 Task: Filter calendar appointments by the 'Green category' color.
Action: Mouse moved to (23, 83)
Screenshot: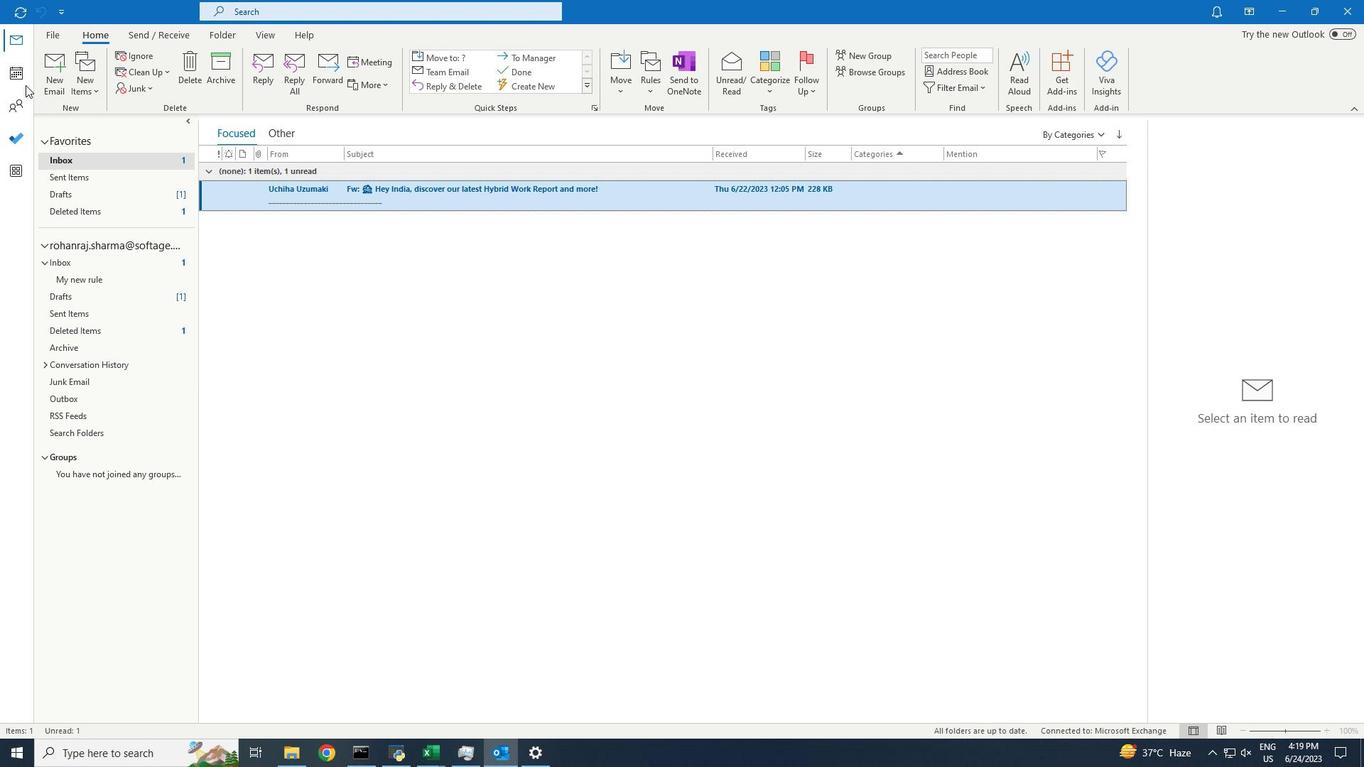 
Action: Mouse pressed left at (23, 83)
Screenshot: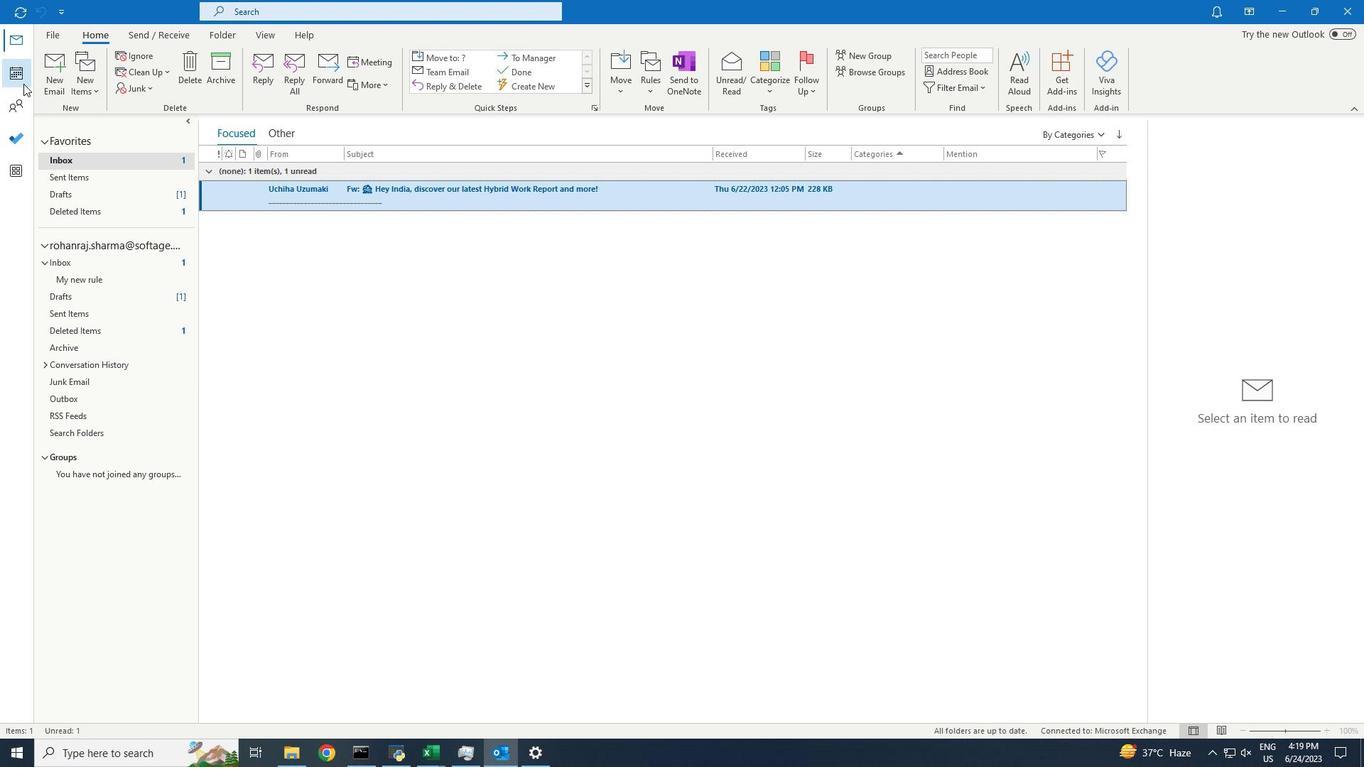 
Action: Mouse moved to (257, 30)
Screenshot: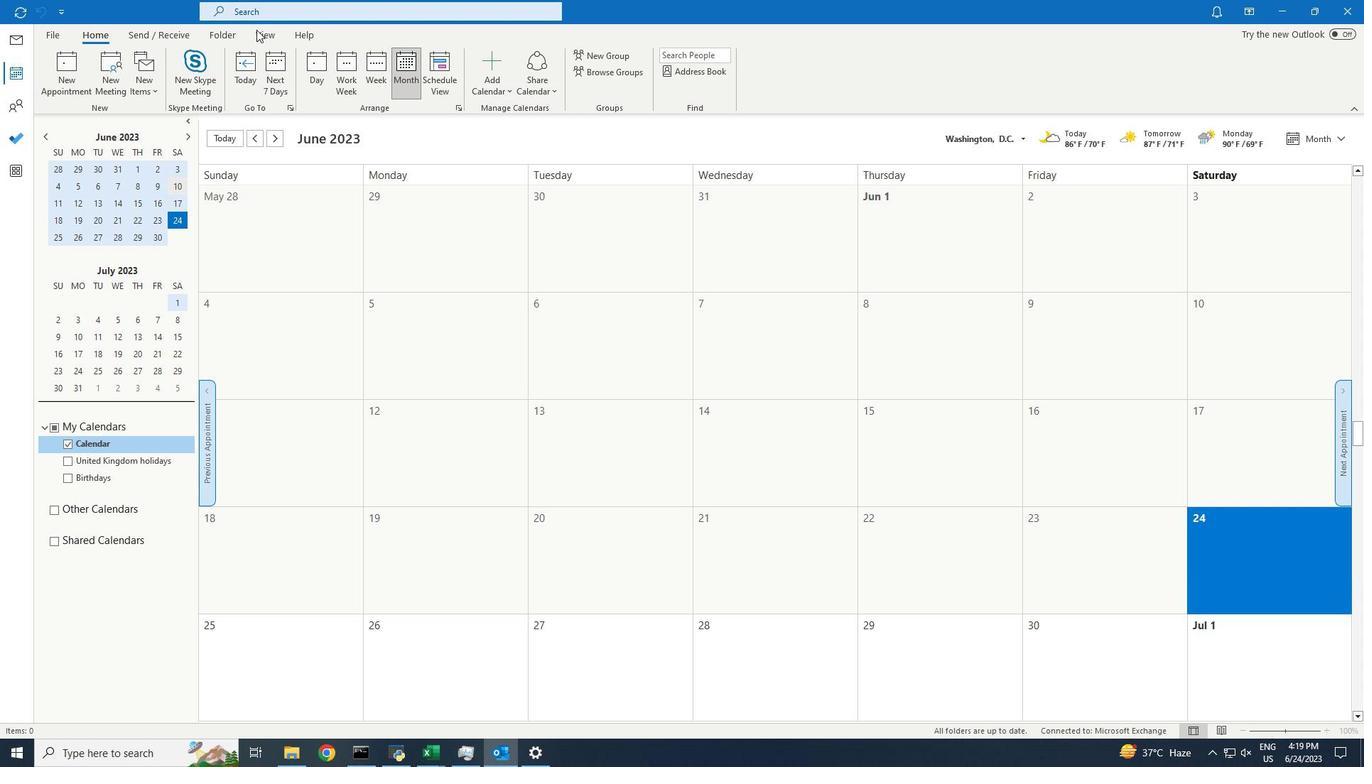 
Action: Mouse pressed left at (257, 30)
Screenshot: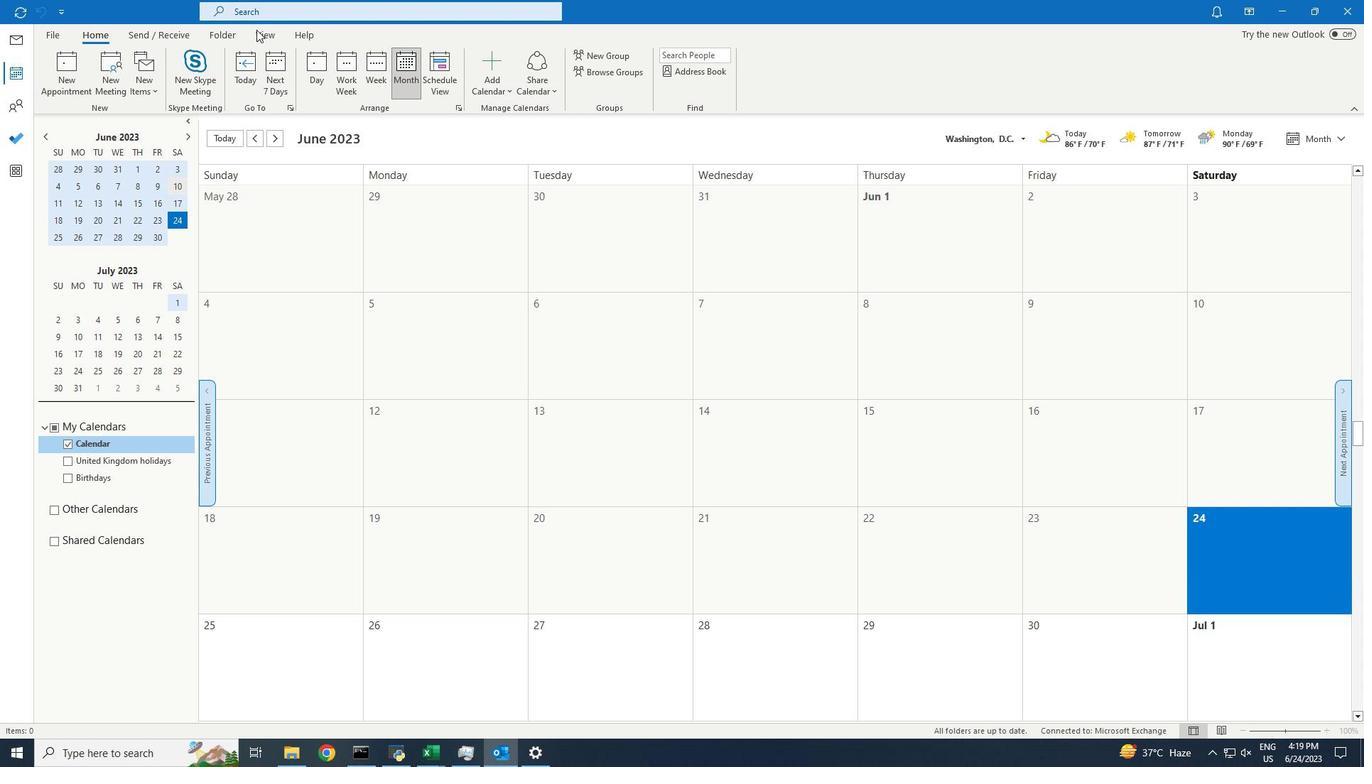 
Action: Mouse moved to (95, 77)
Screenshot: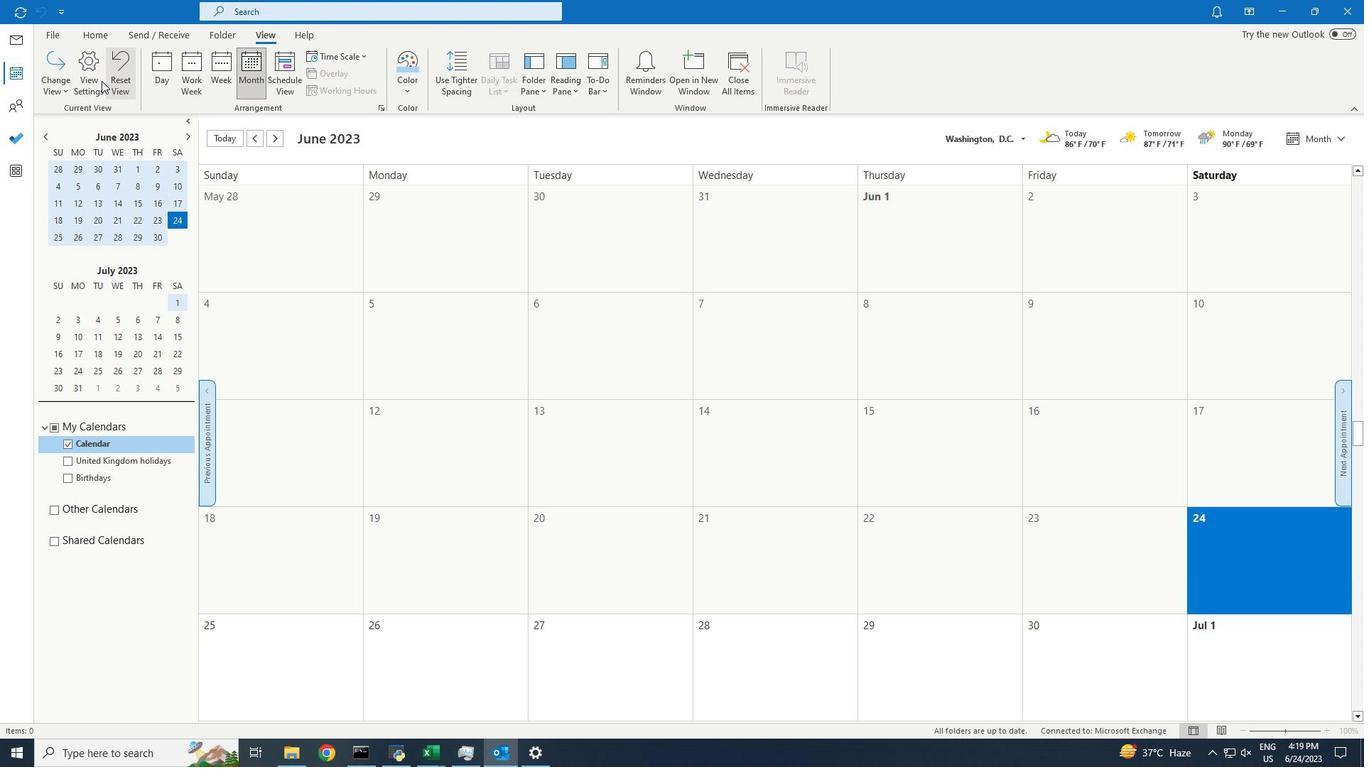 
Action: Mouse pressed left at (95, 77)
Screenshot: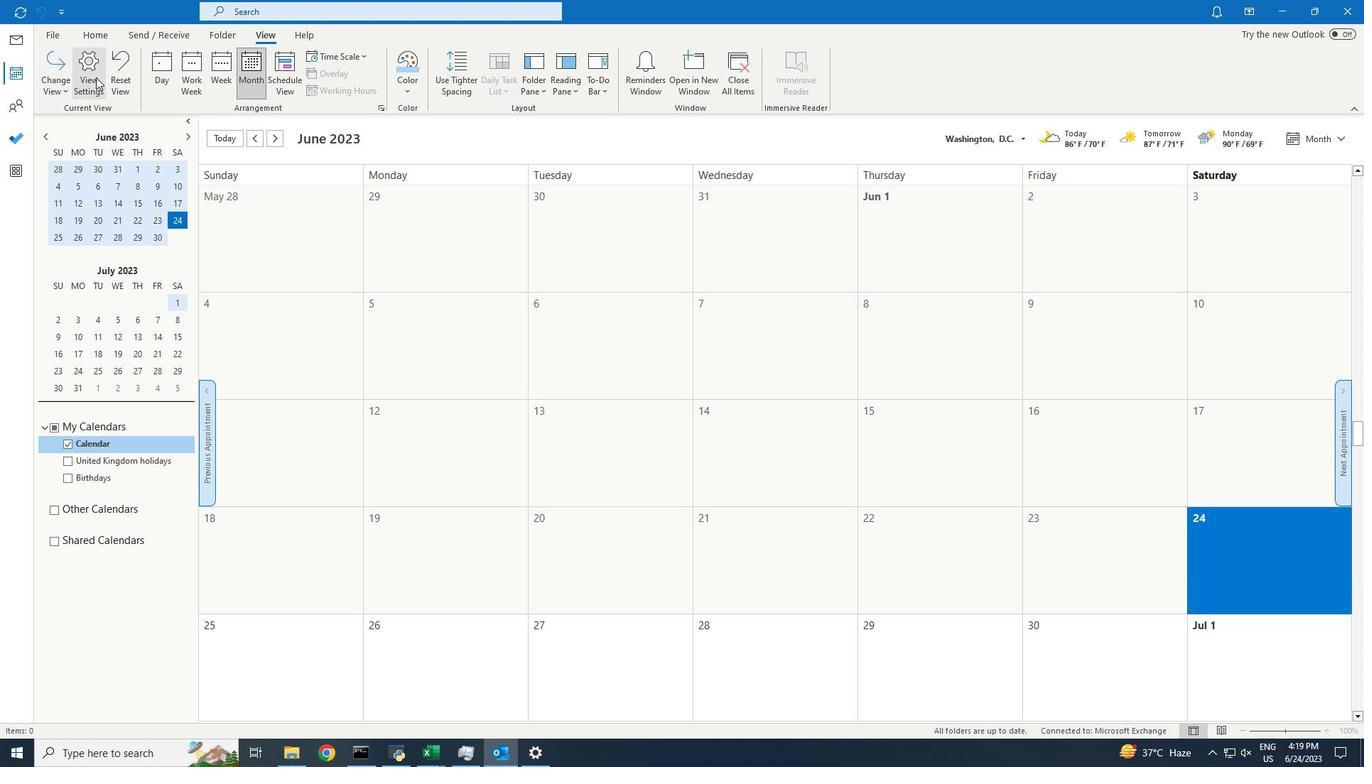 
Action: Mouse moved to (553, 365)
Screenshot: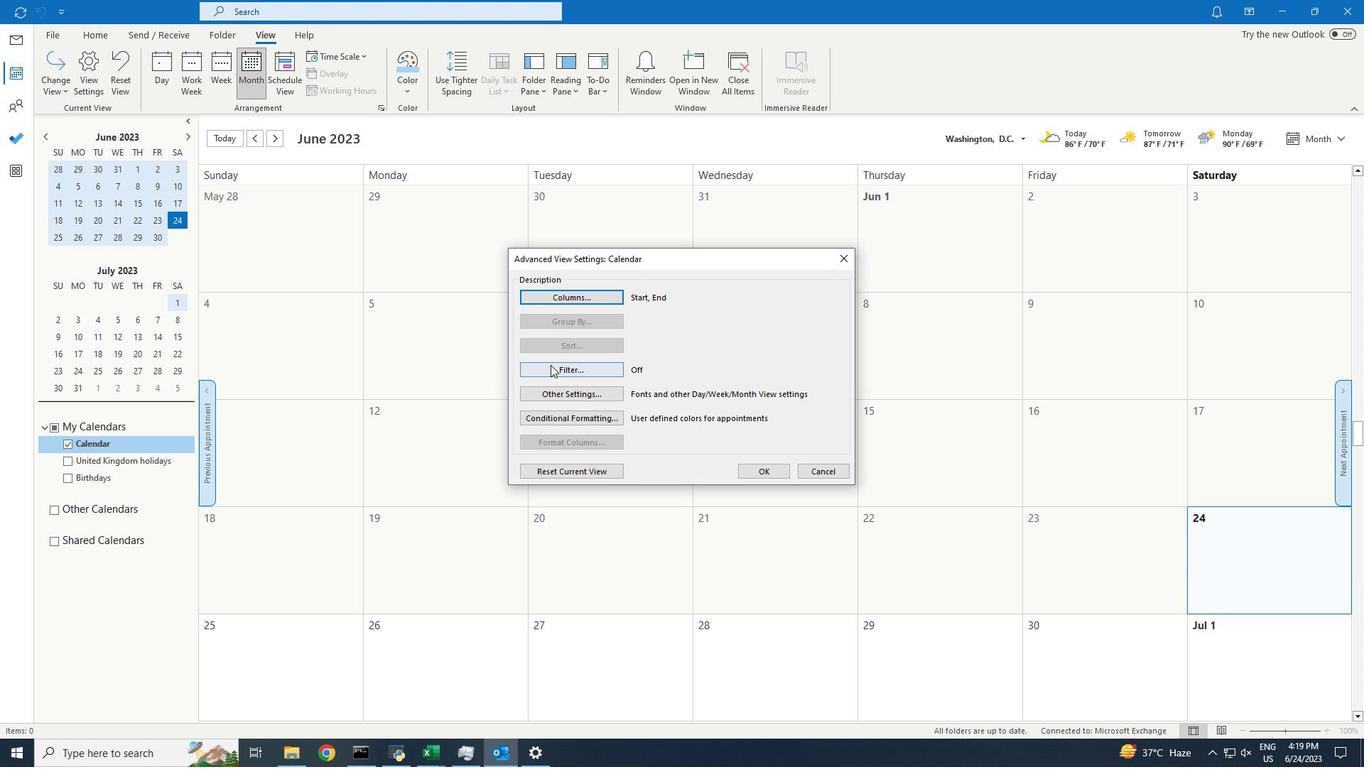 
Action: Mouse pressed left at (553, 365)
Screenshot: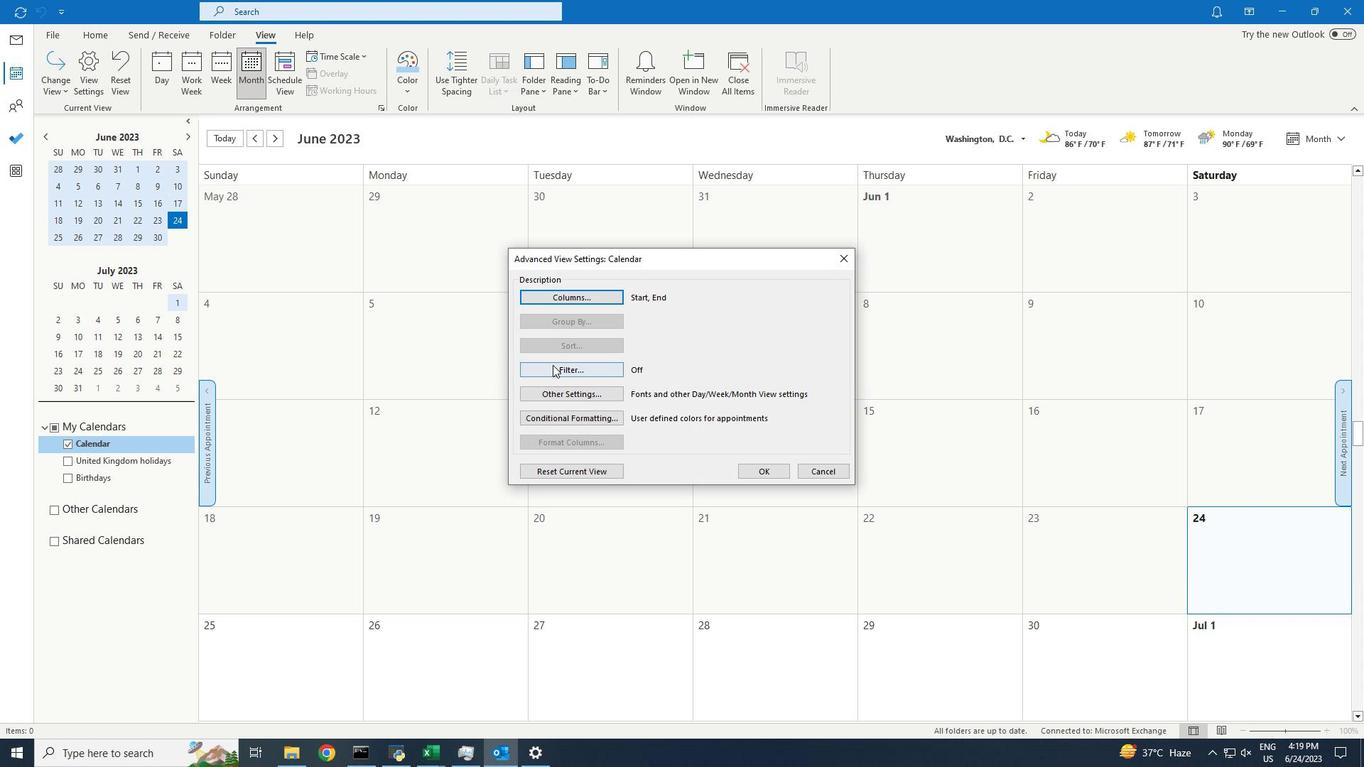 
Action: Mouse moved to (665, 294)
Screenshot: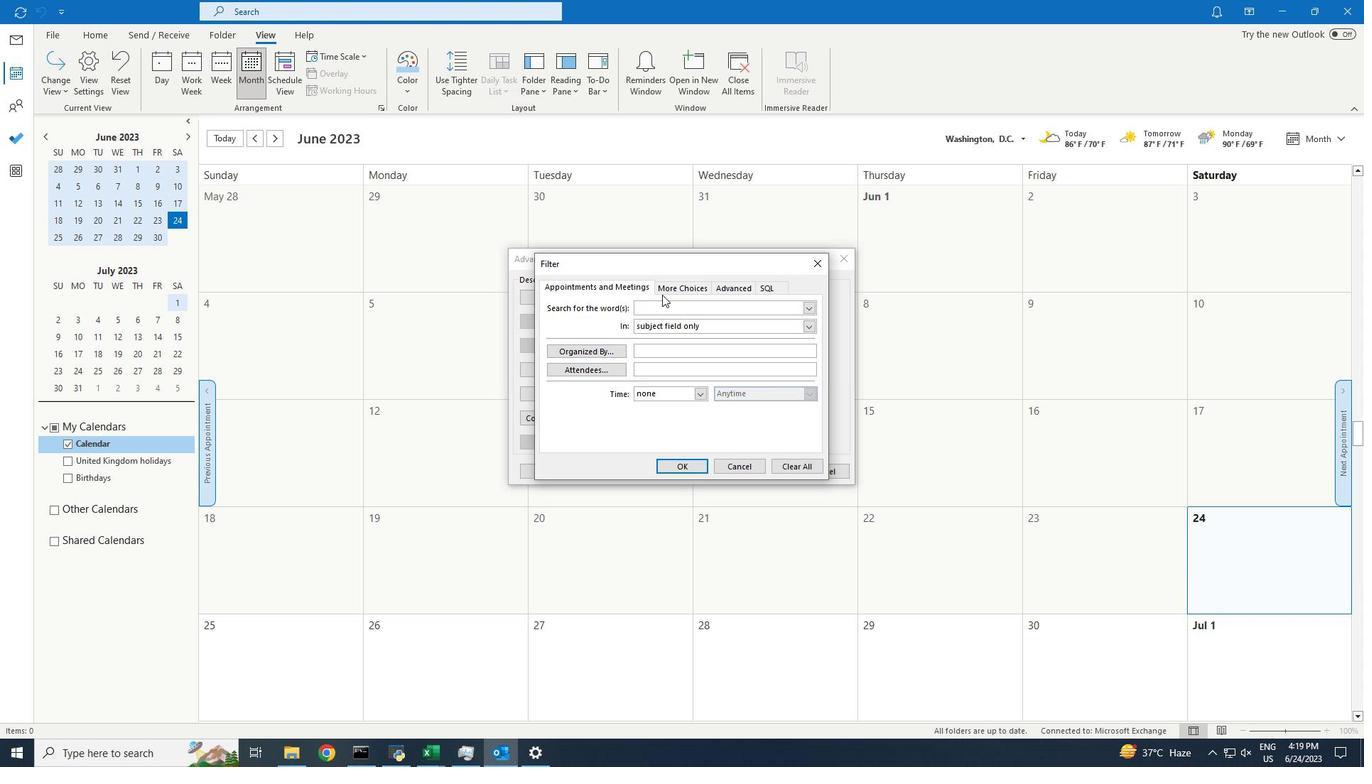 
Action: Mouse pressed left at (665, 294)
Screenshot: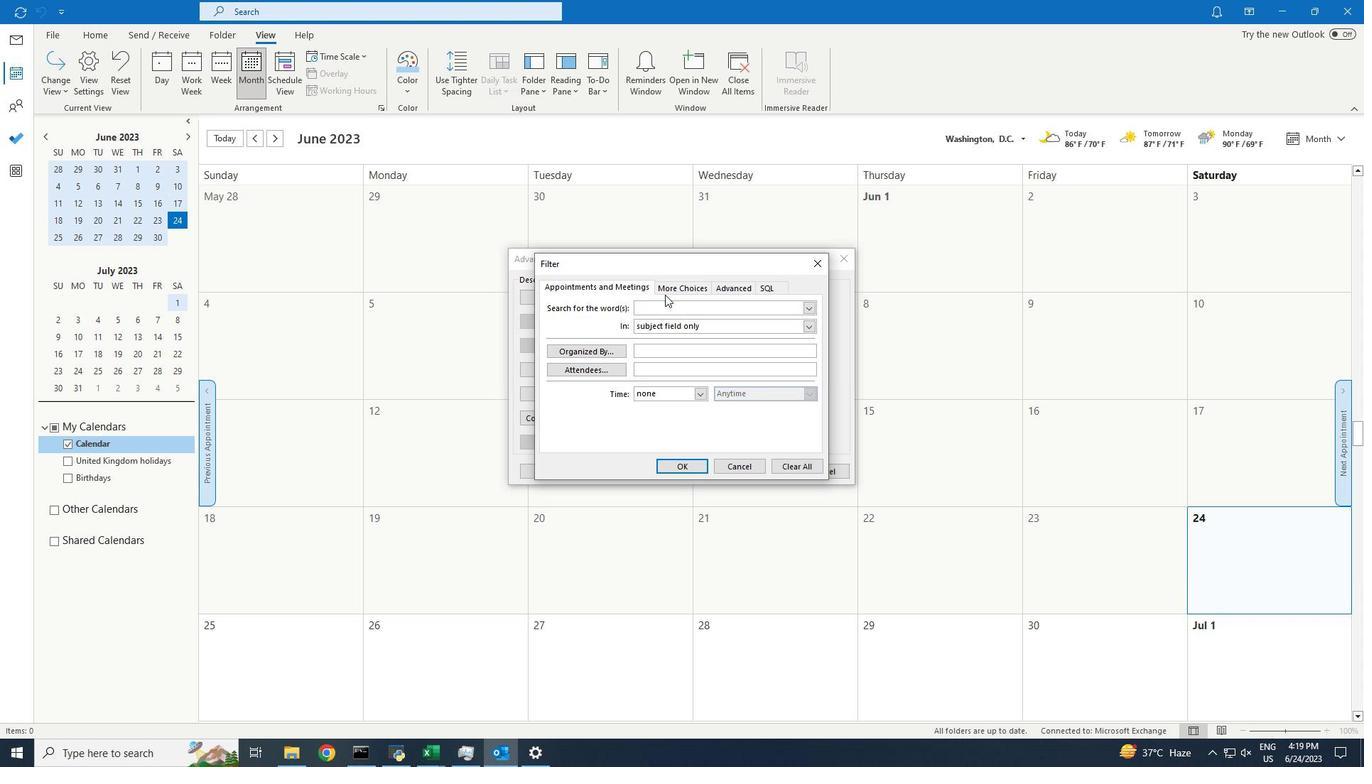 
Action: Mouse moved to (668, 283)
Screenshot: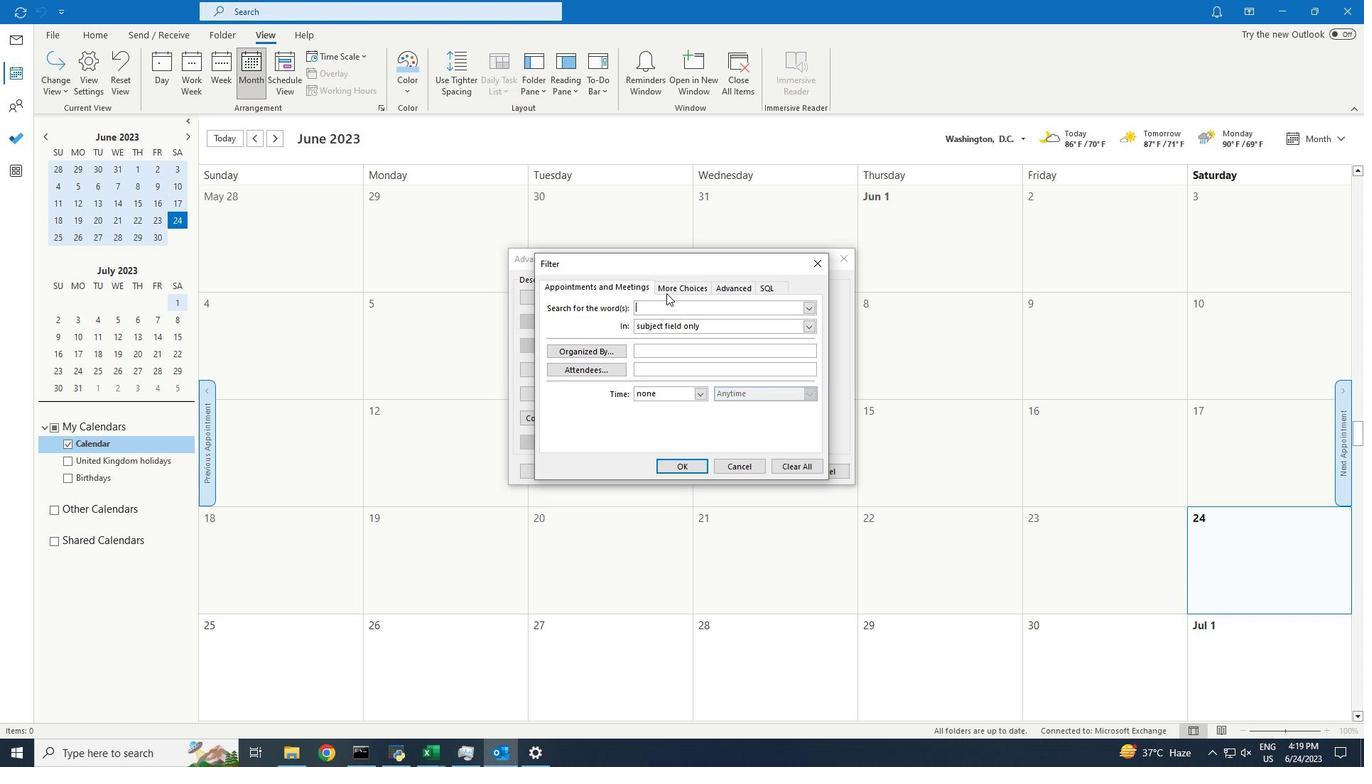 
Action: Mouse pressed left at (668, 283)
Screenshot: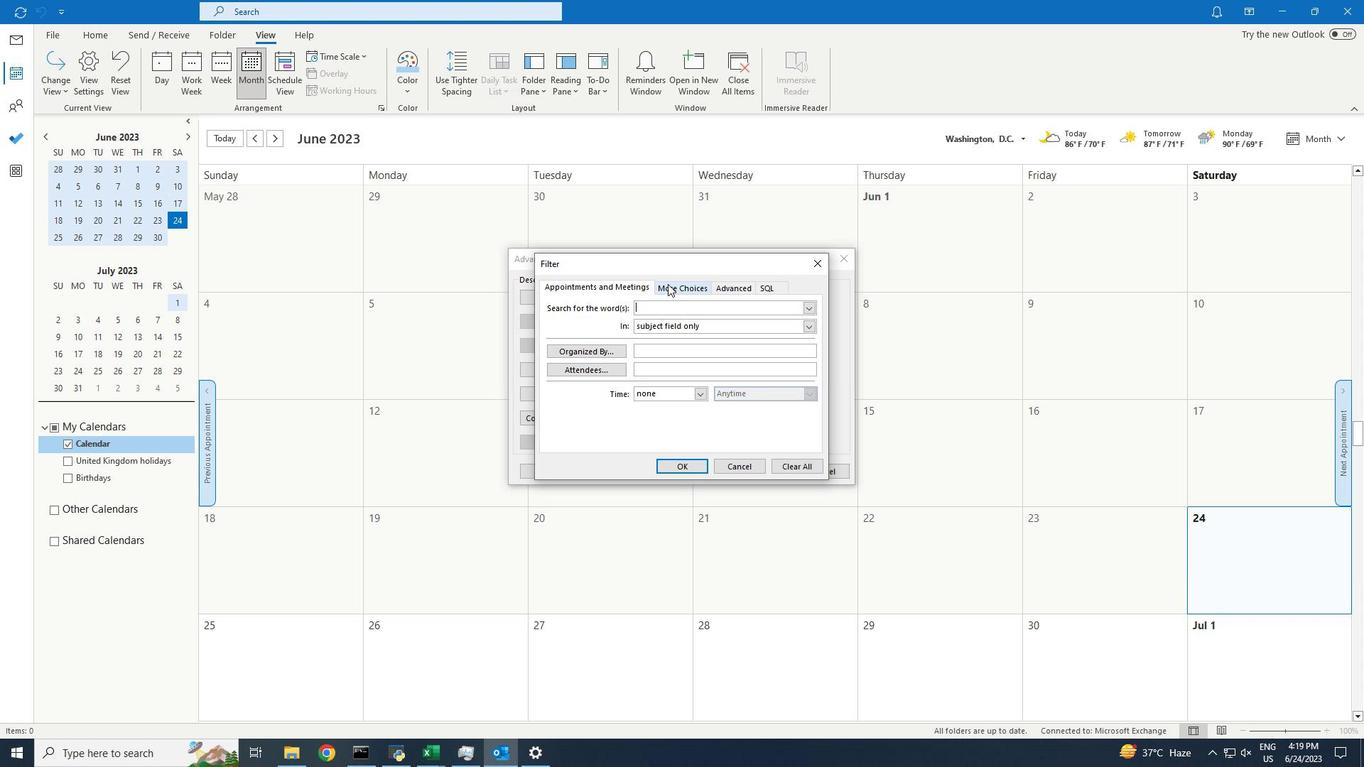 
Action: Mouse moved to (594, 307)
Screenshot: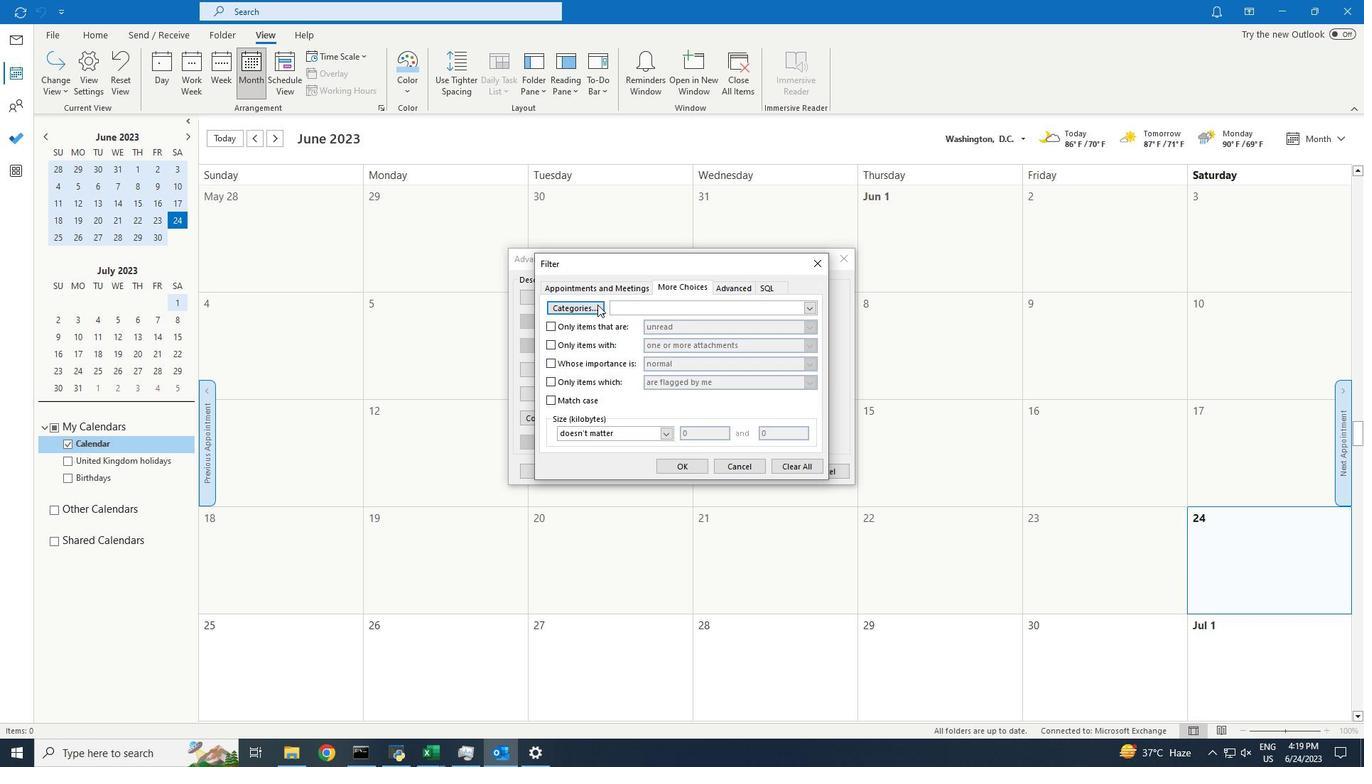 
Action: Mouse pressed left at (594, 307)
Screenshot: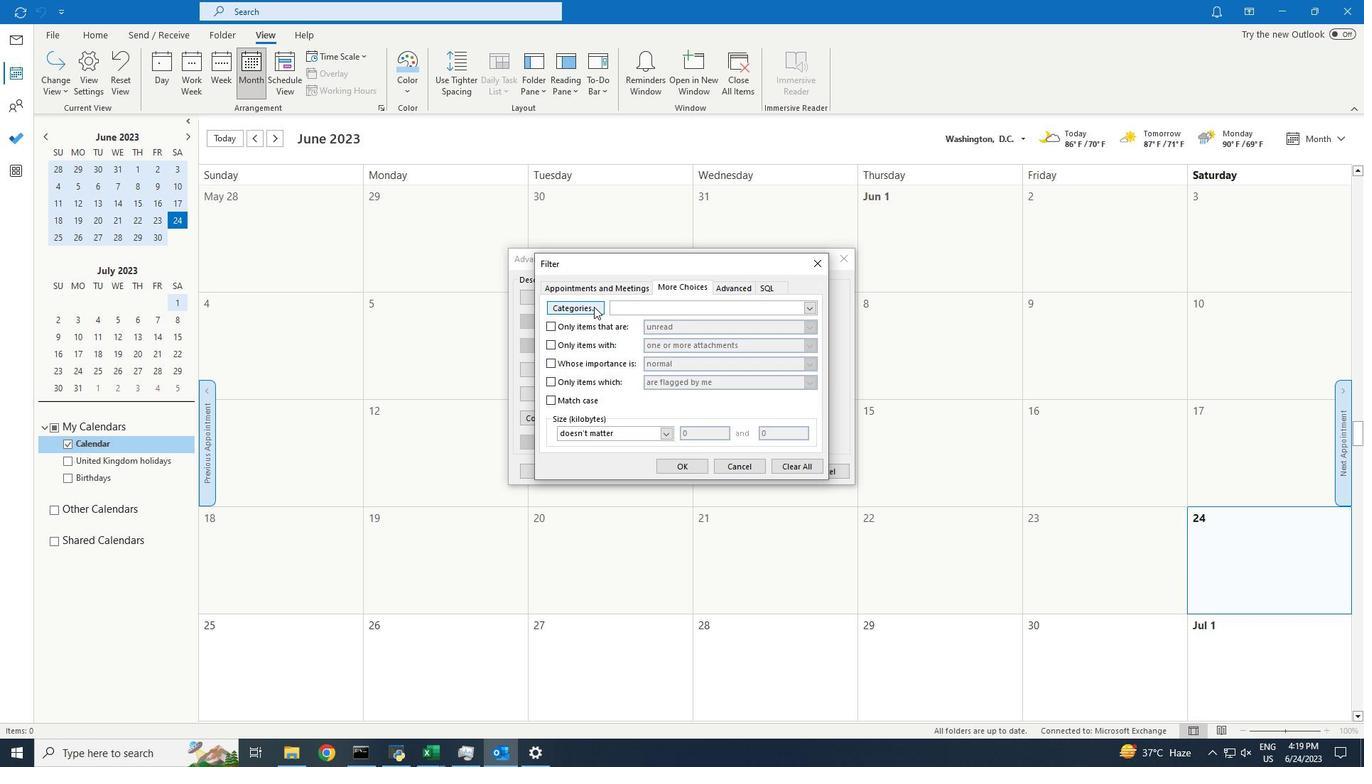 
Action: Mouse moved to (520, 326)
Screenshot: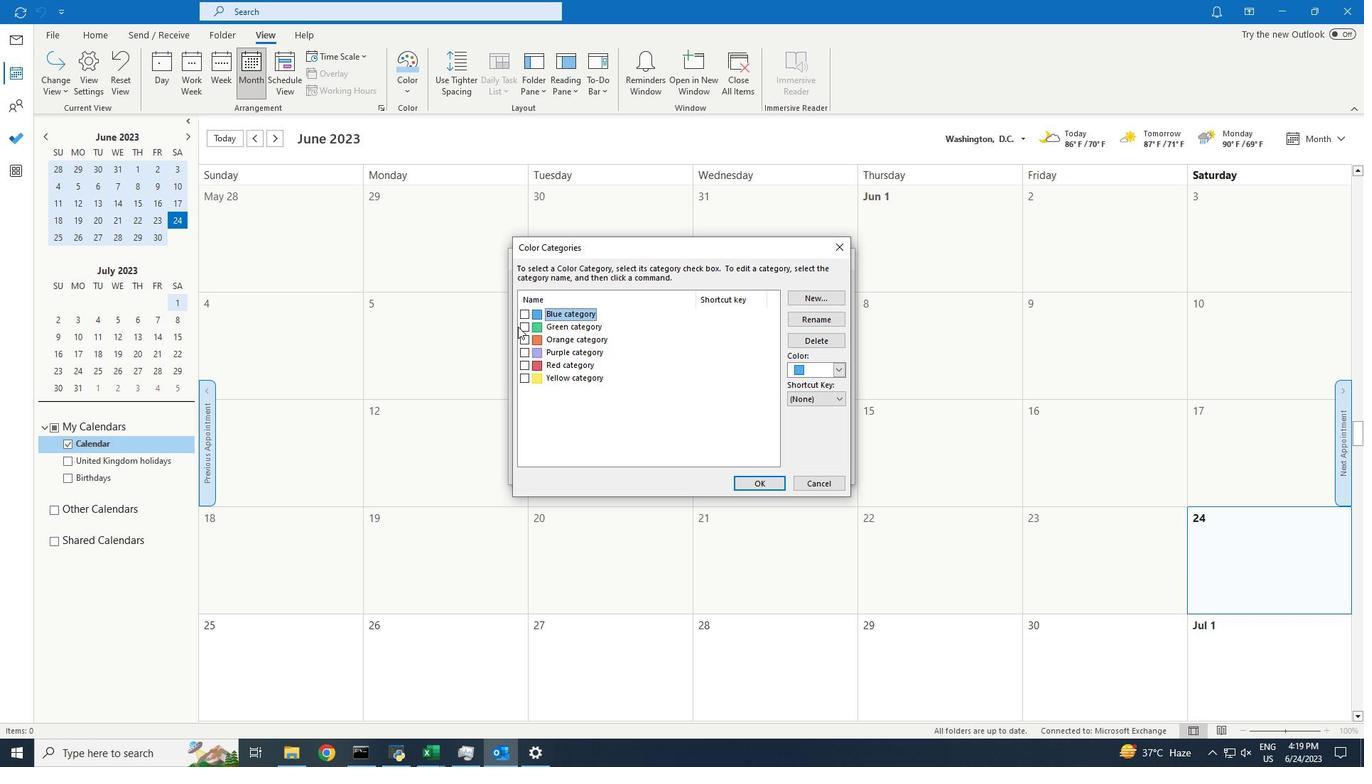 
Action: Mouse pressed left at (520, 326)
Screenshot: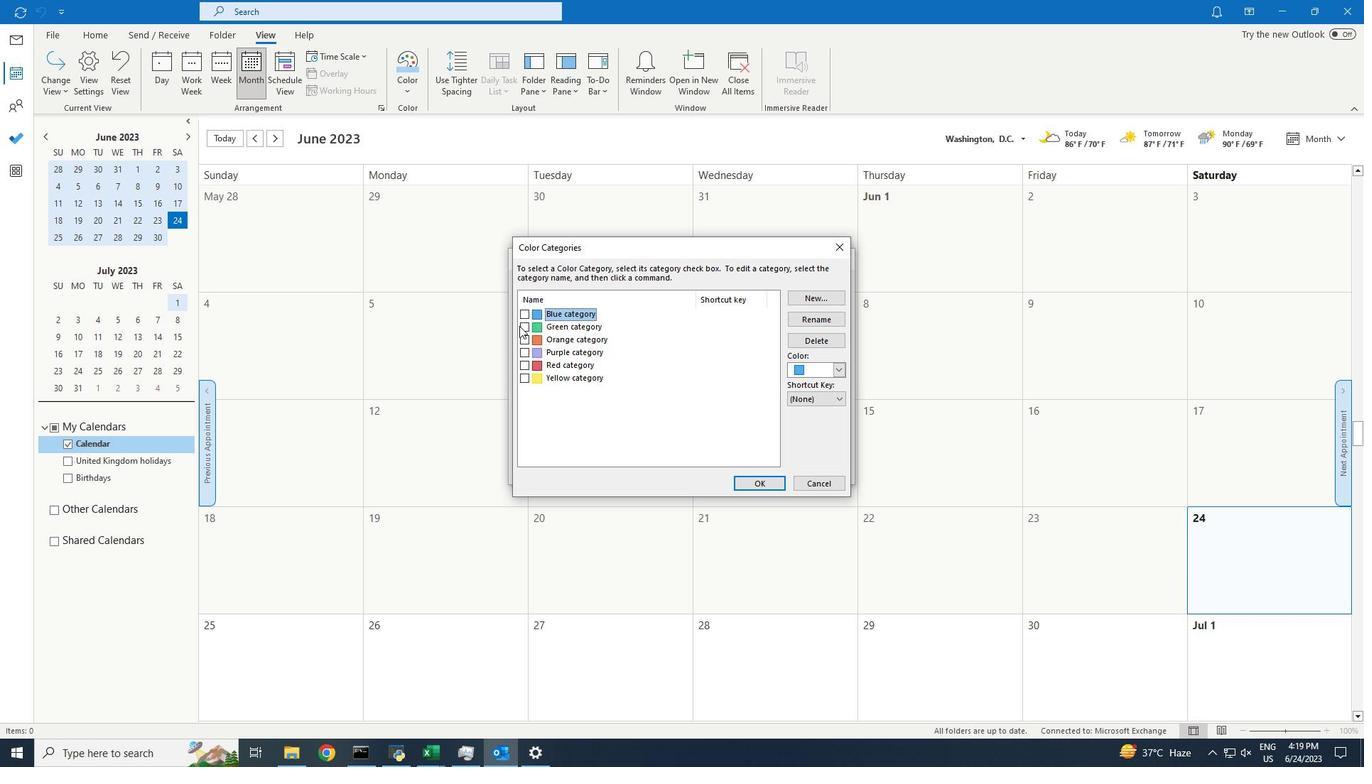 
Action: Mouse moved to (737, 479)
Screenshot: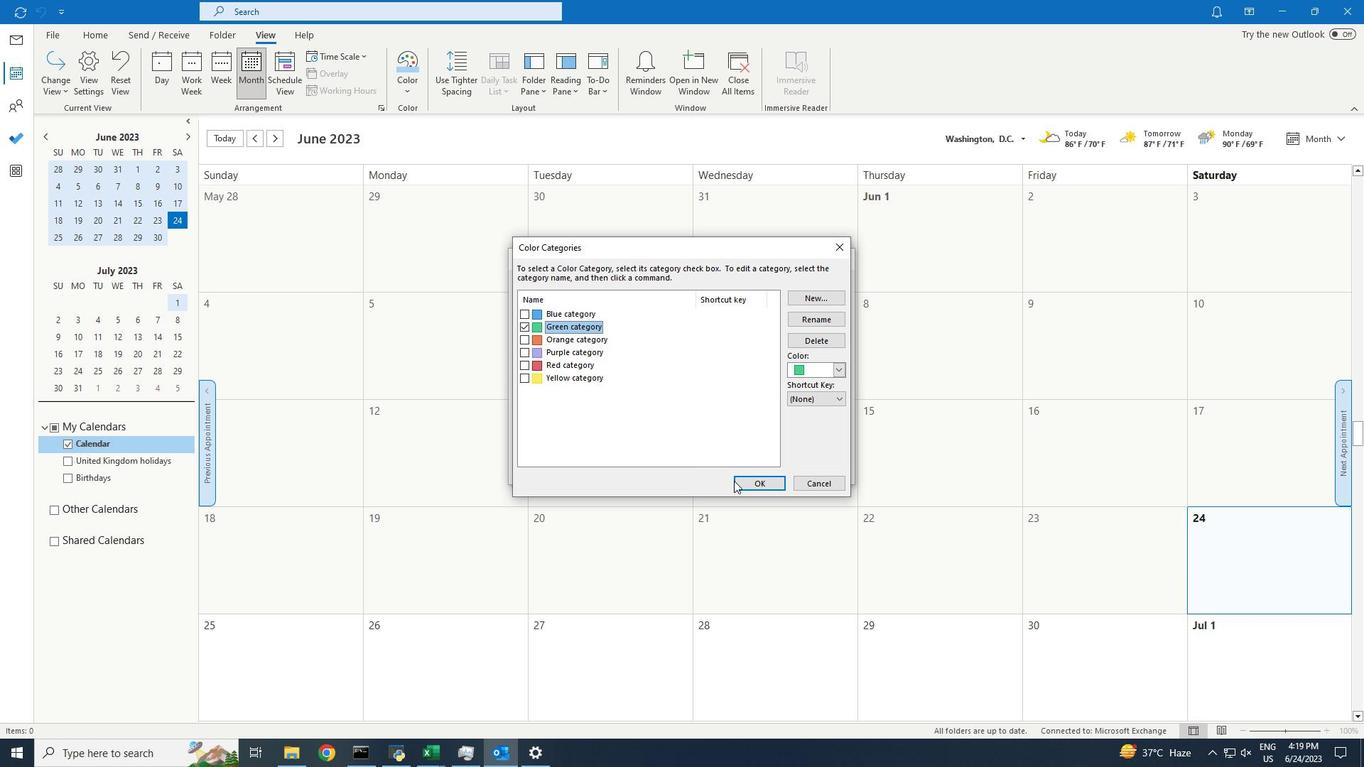 
Action: Mouse pressed left at (737, 479)
Screenshot: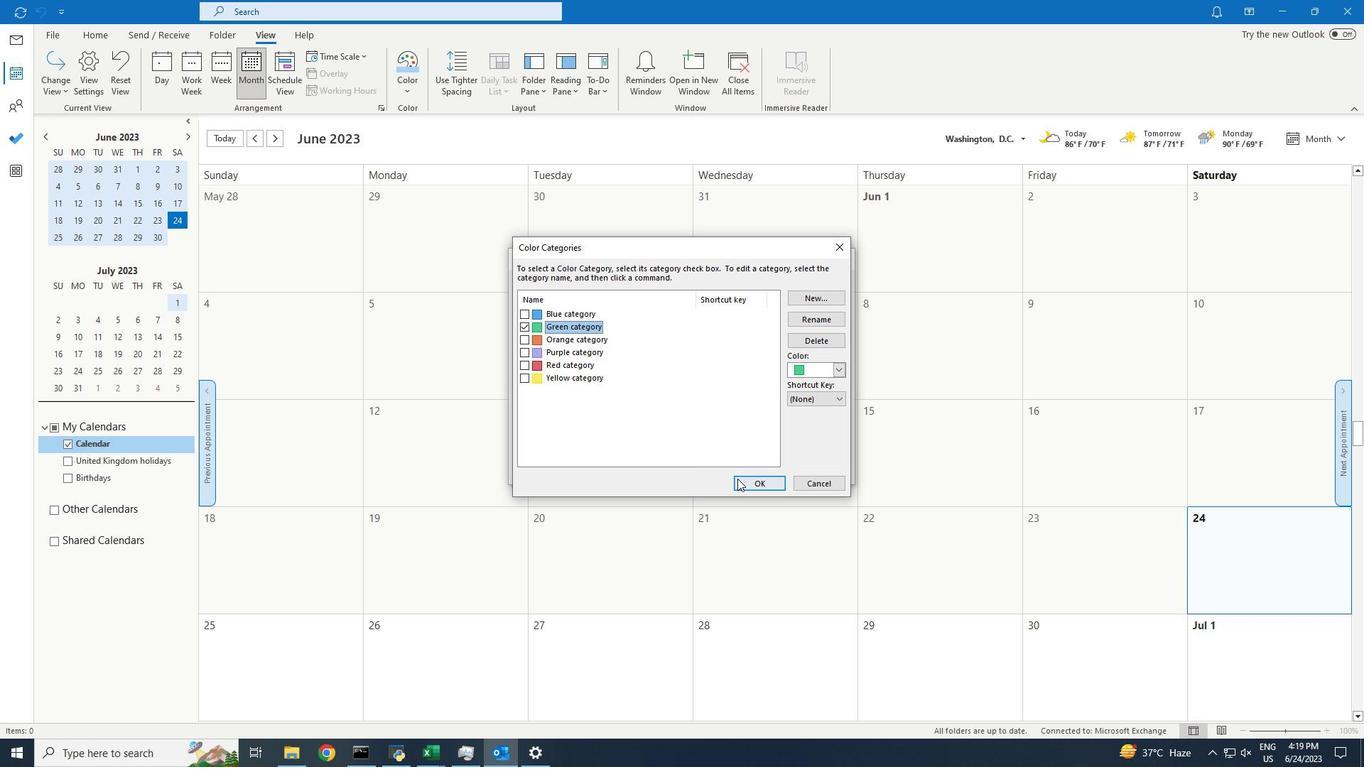 
Action: Mouse moved to (716, 408)
Screenshot: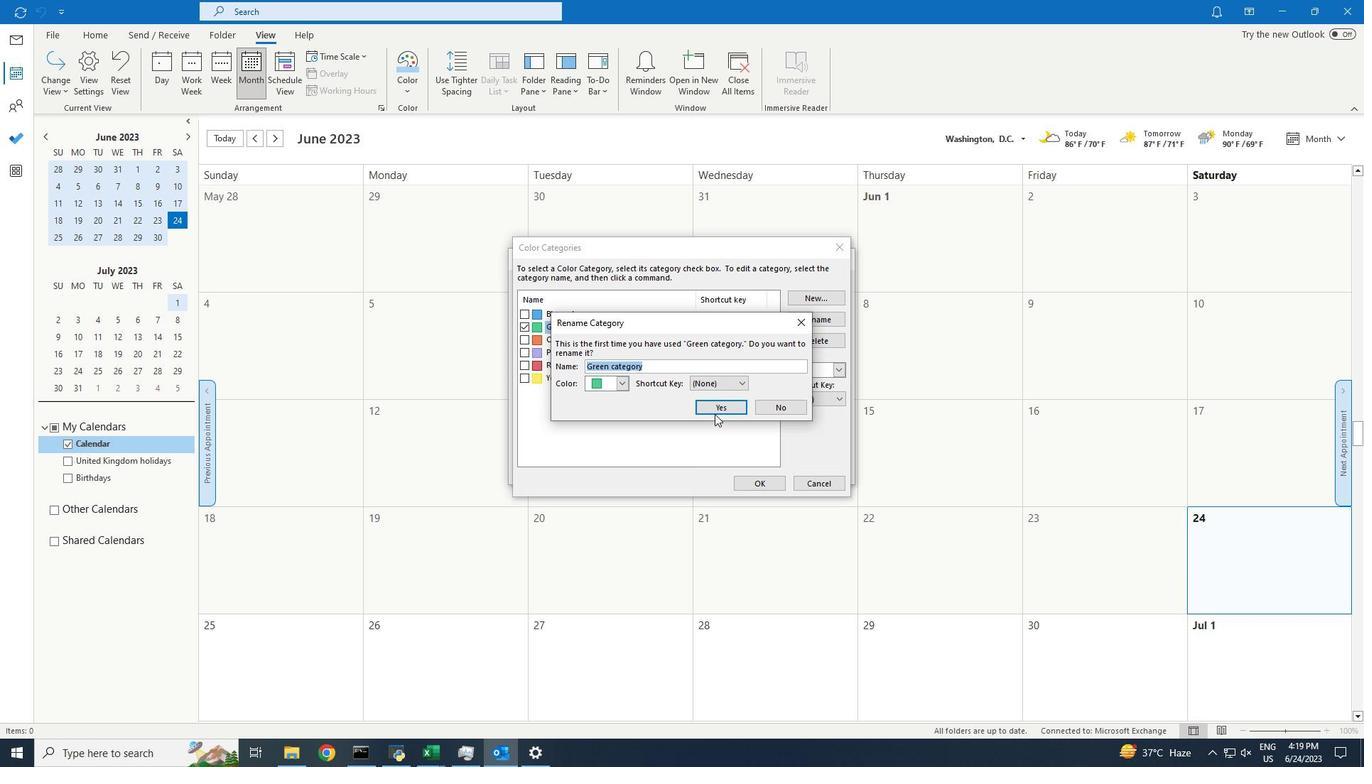 
Action: Mouse pressed left at (716, 408)
Screenshot: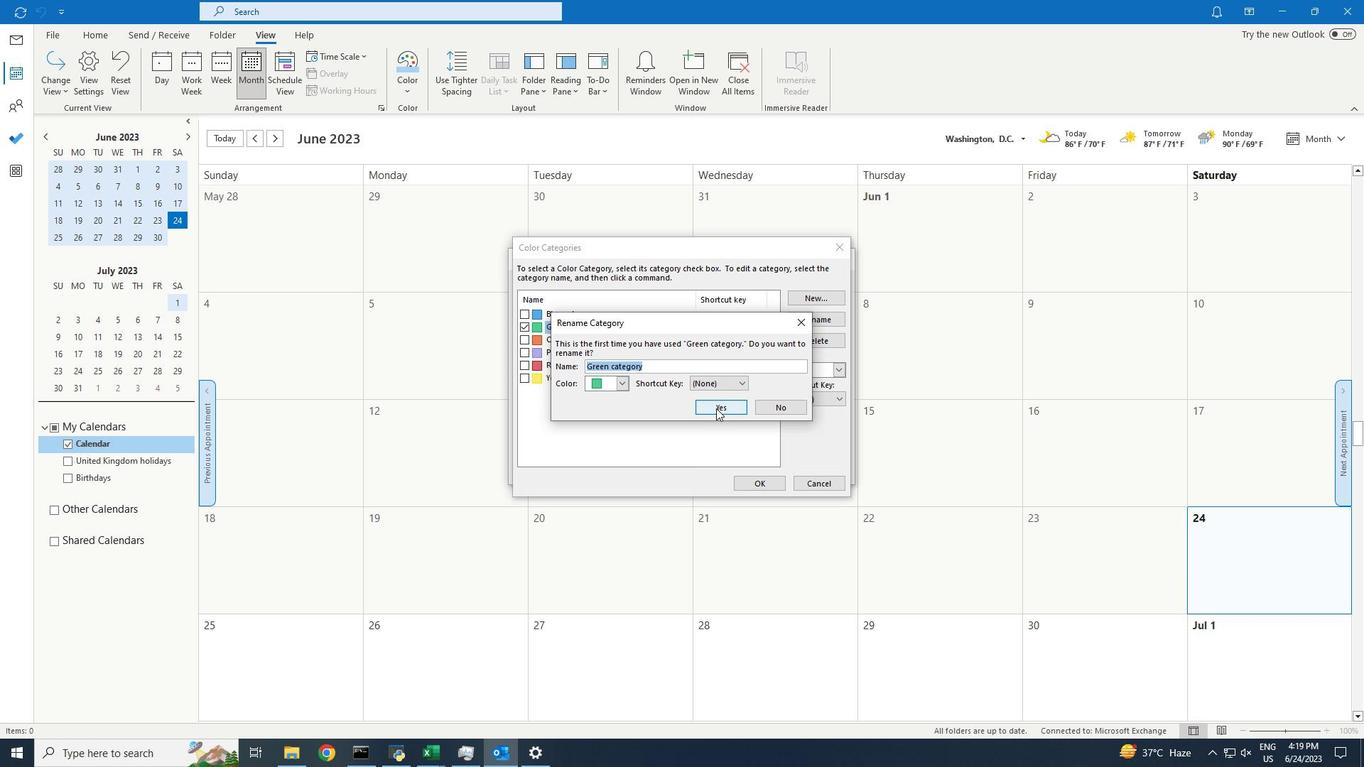 
Action: Mouse moved to (553, 382)
Screenshot: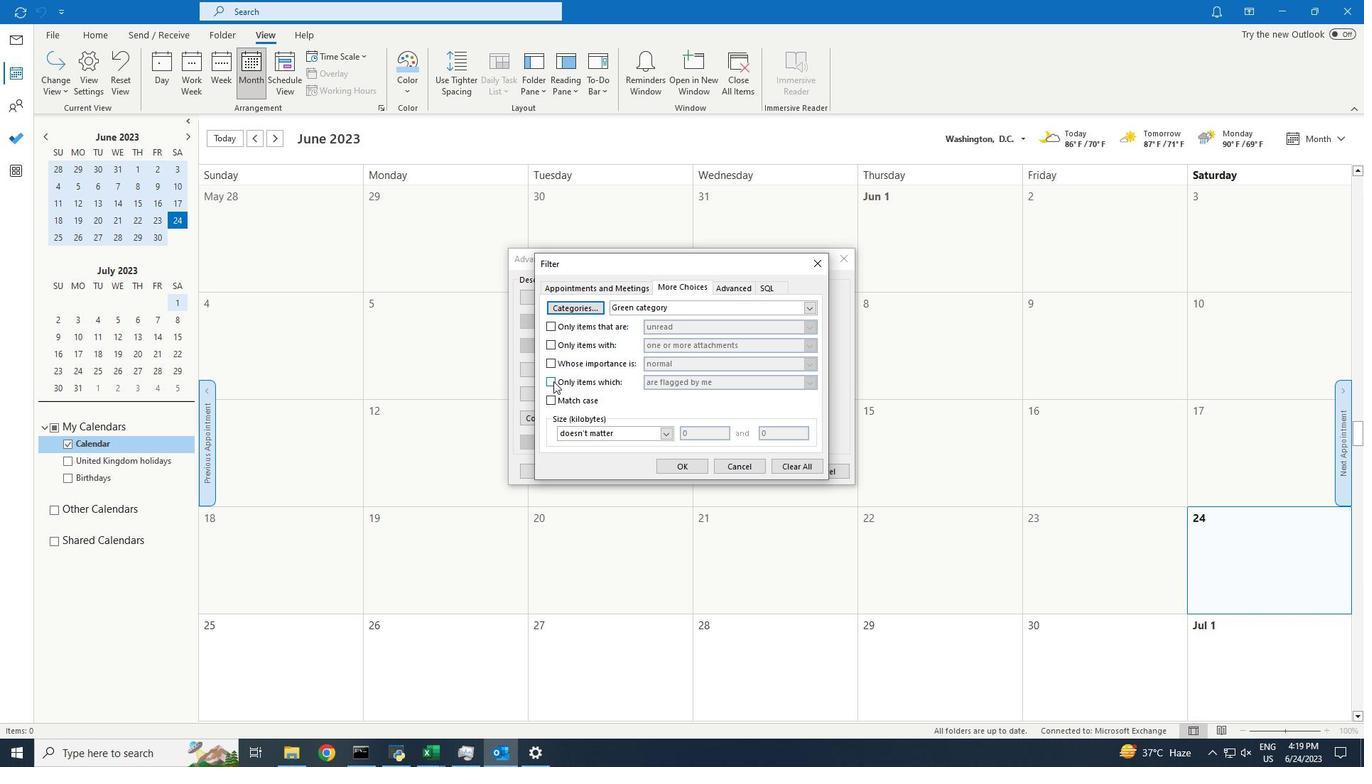 
Action: Mouse pressed left at (553, 382)
Screenshot: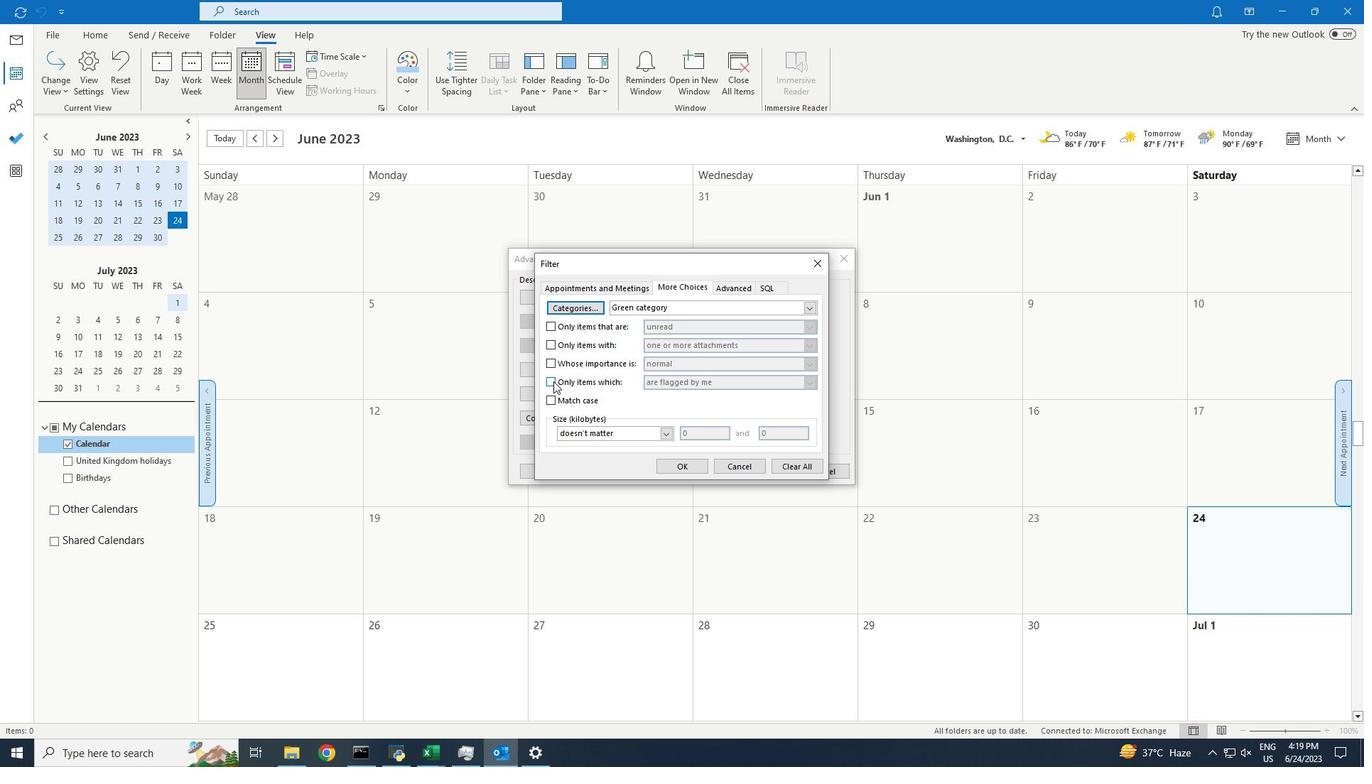 
Action: Mouse moved to (803, 378)
Screenshot: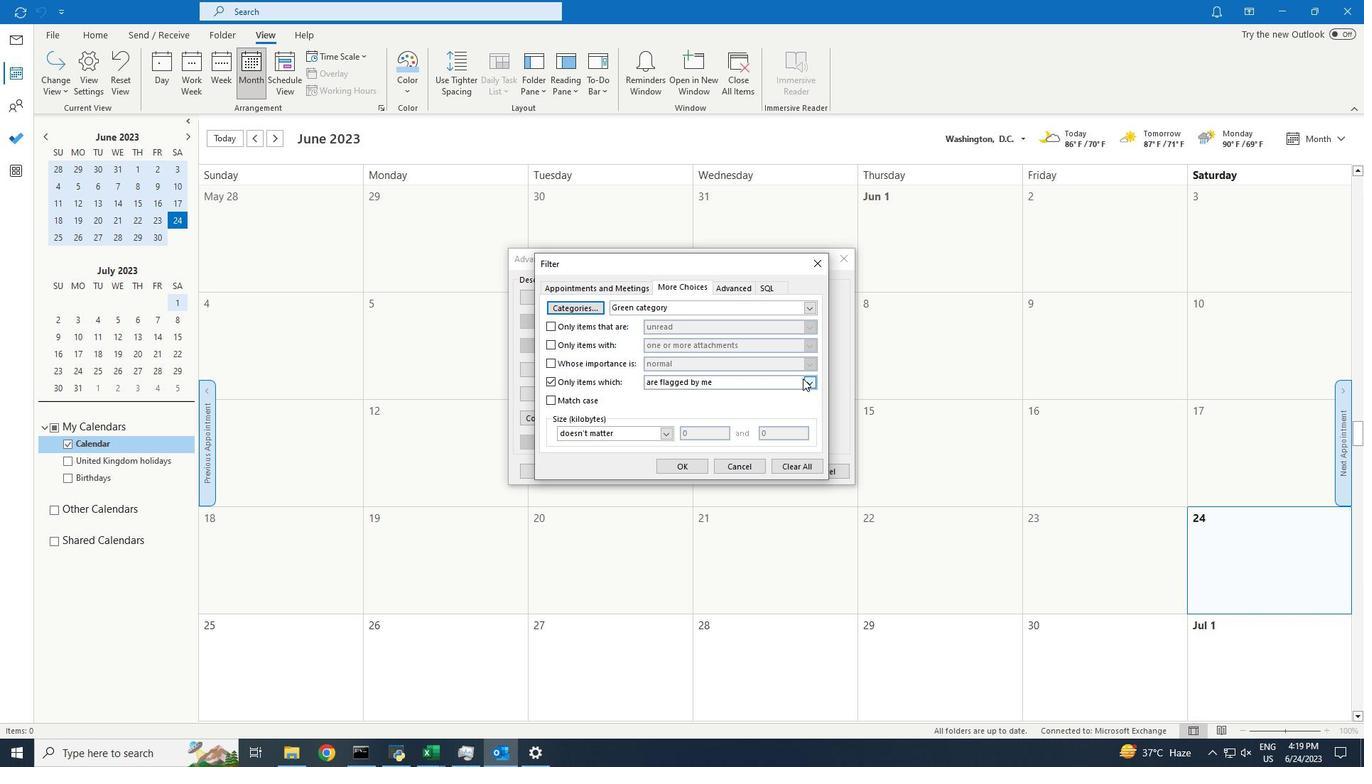 
Action: Mouse pressed left at (803, 378)
Screenshot: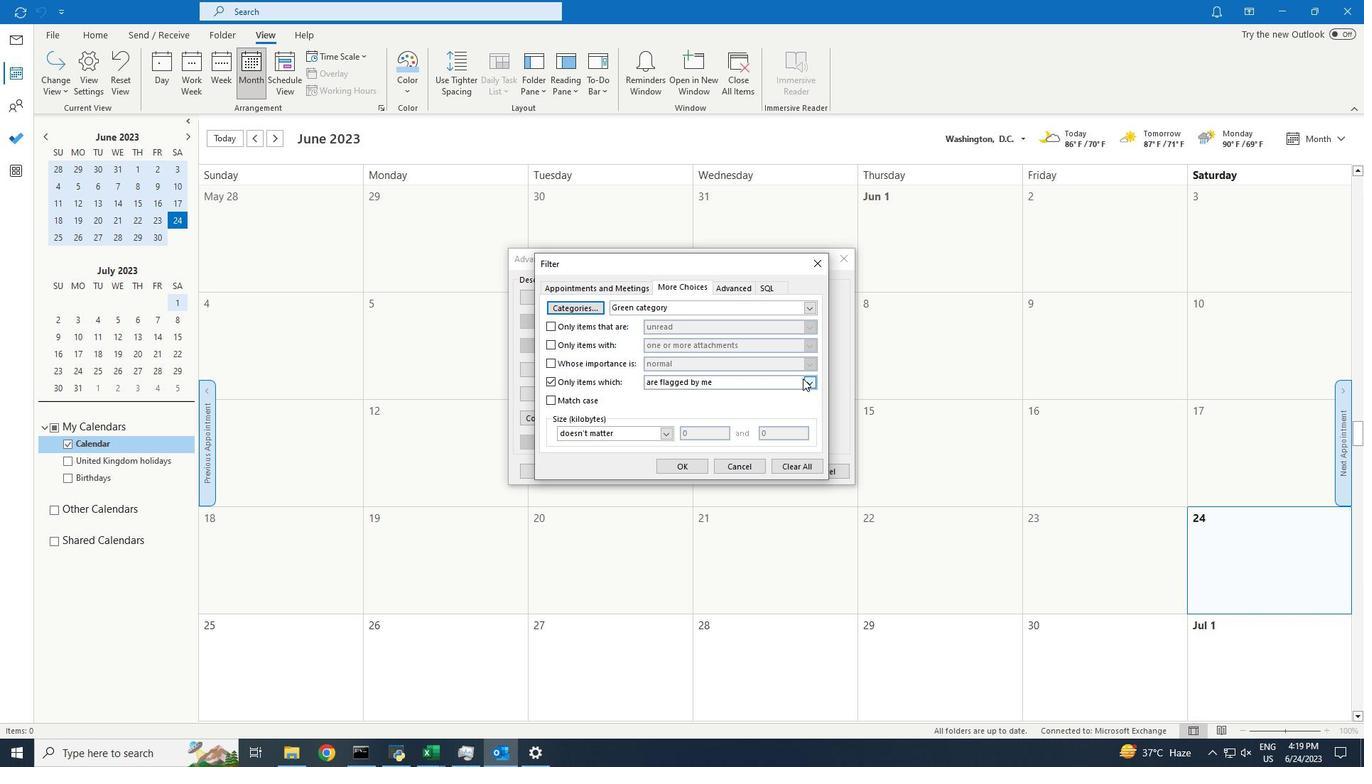 
Action: Mouse moved to (721, 421)
Screenshot: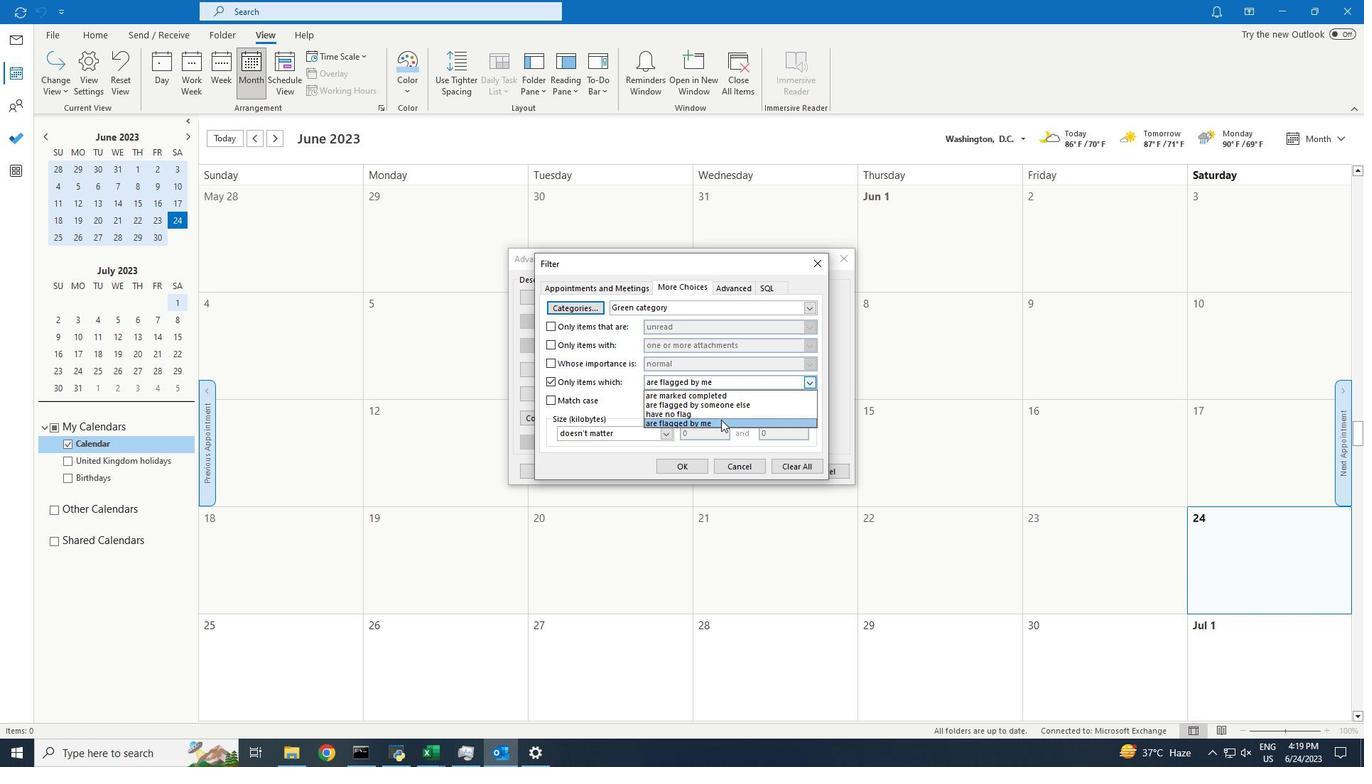 
Action: Mouse pressed left at (721, 421)
Screenshot: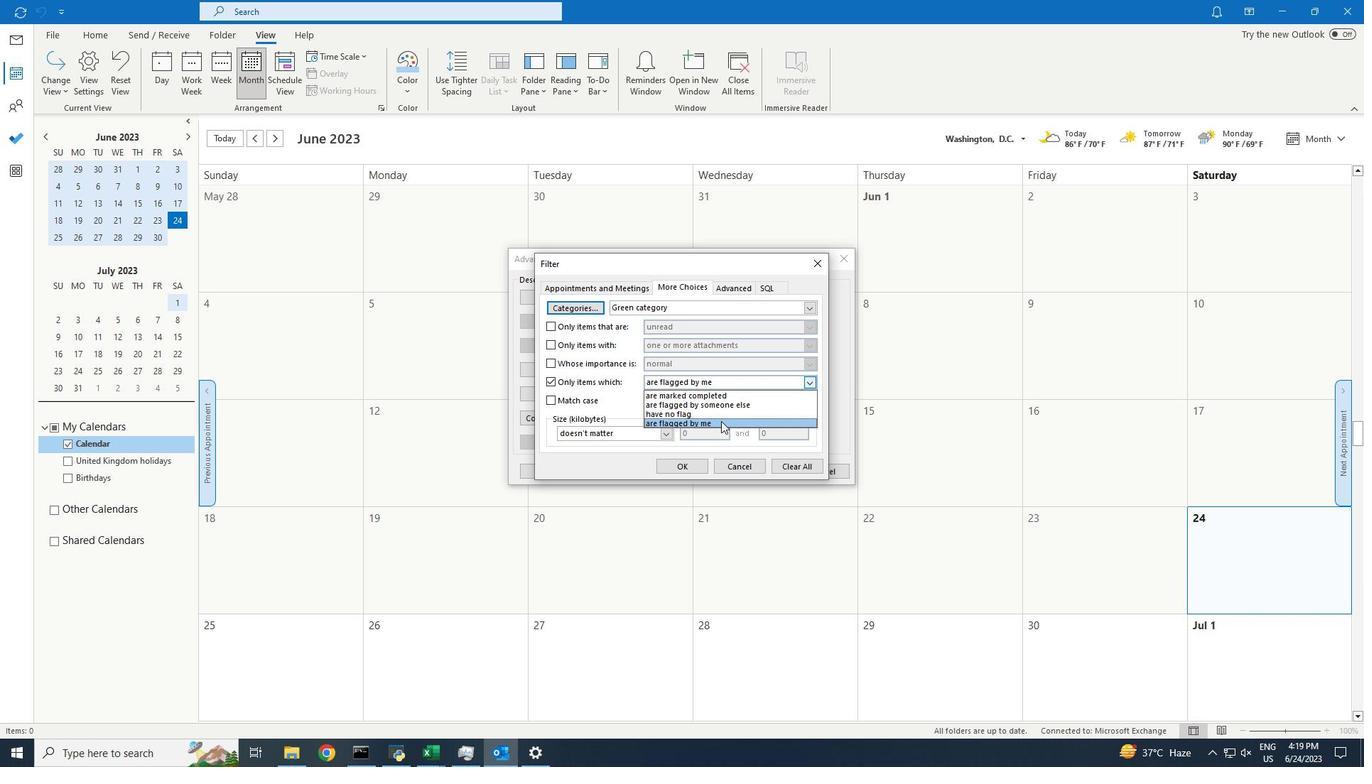 
Action: Mouse moved to (685, 465)
Screenshot: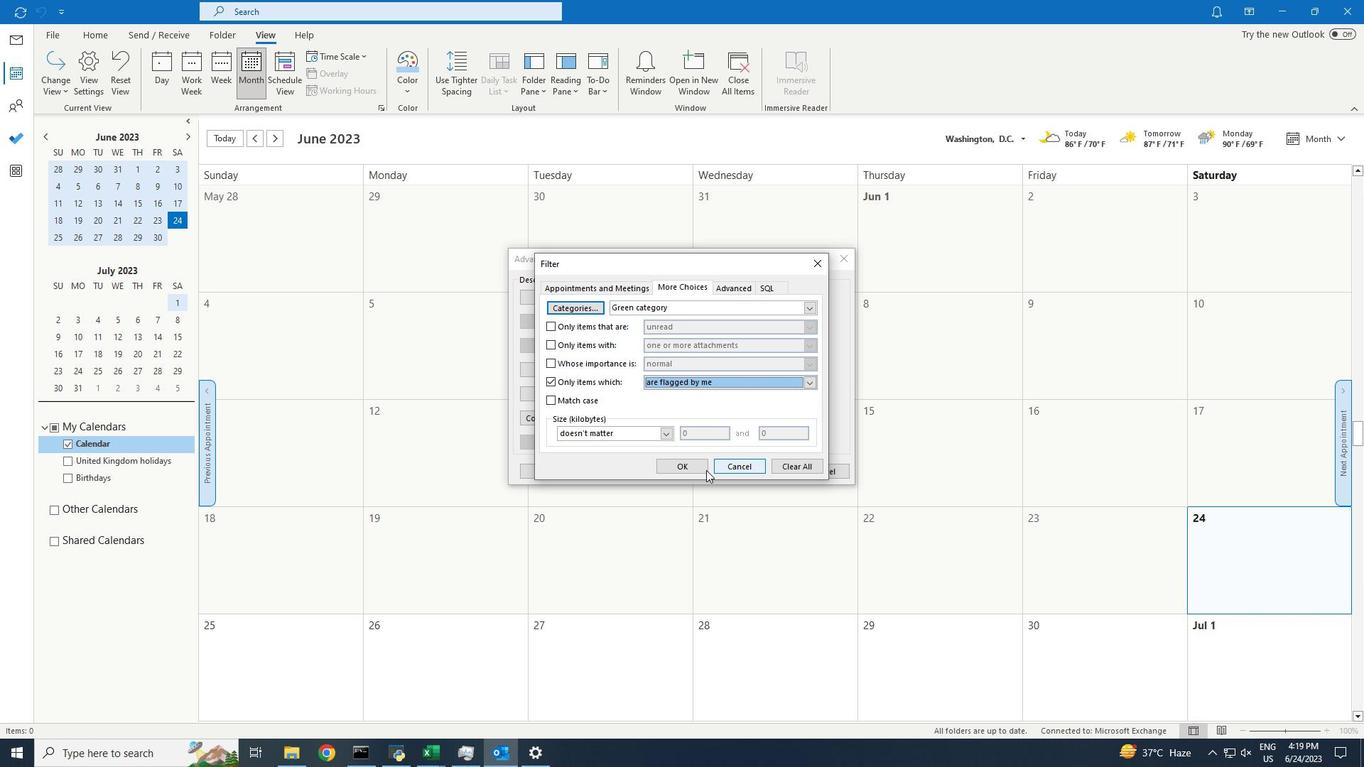 
Action: Mouse pressed left at (685, 465)
Screenshot: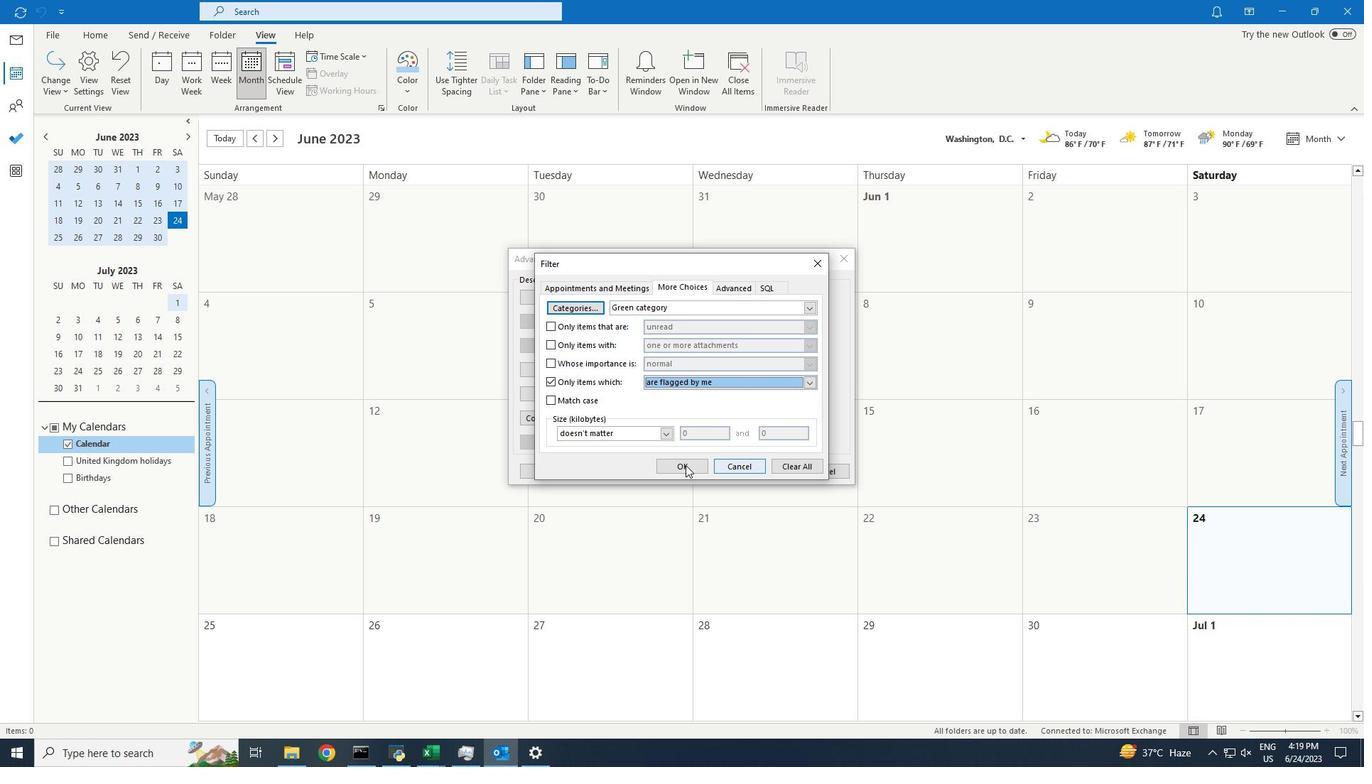 
Action: Mouse moved to (766, 473)
Screenshot: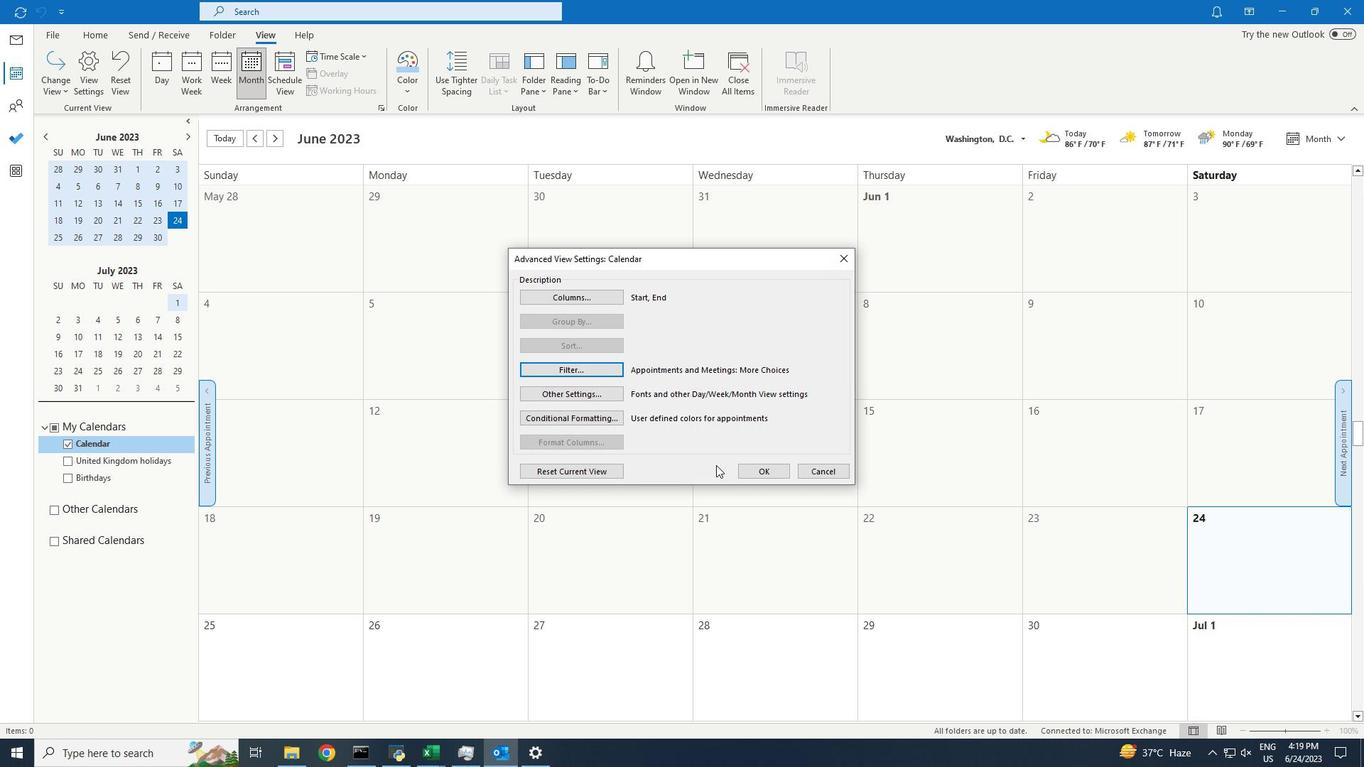 
Action: Mouse pressed left at (766, 473)
Screenshot: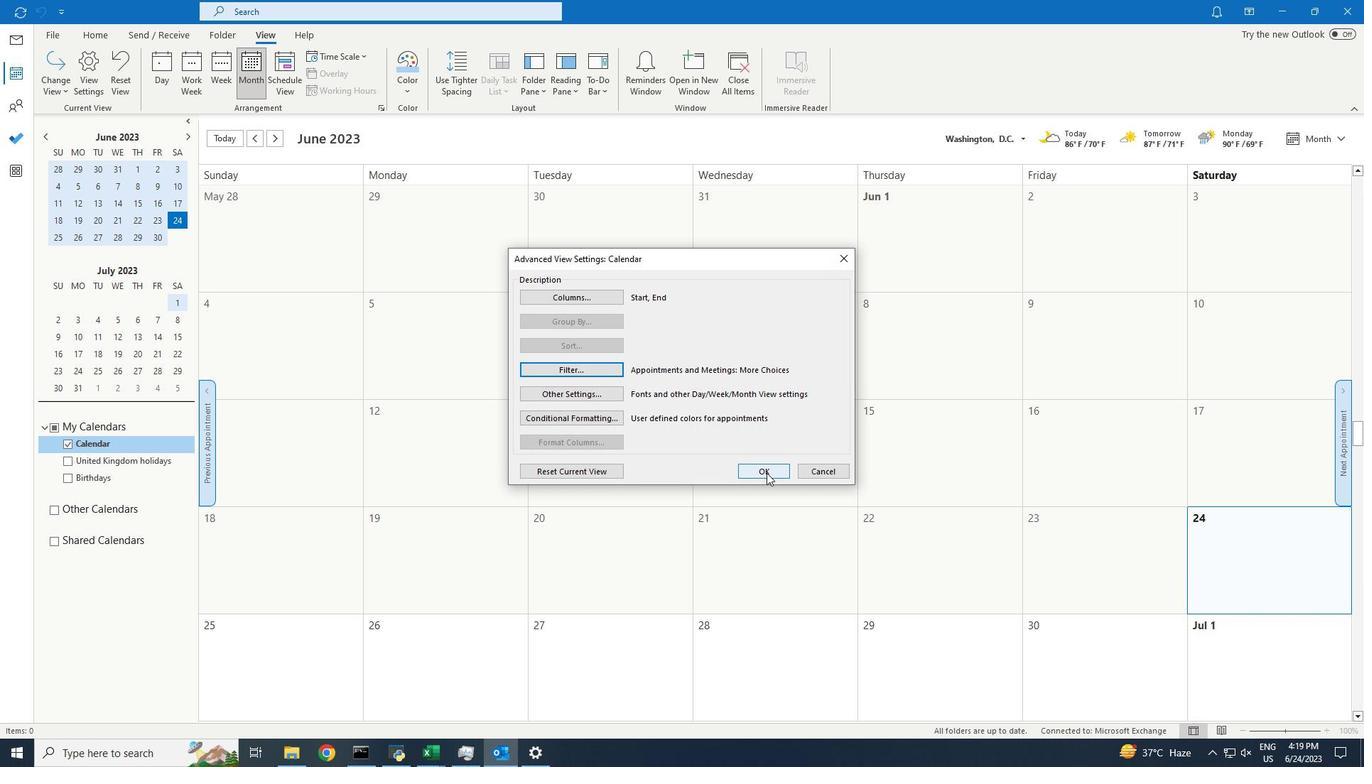 
